 Task: Add job title "web developer".
Action: Mouse moved to (529, 142)
Screenshot: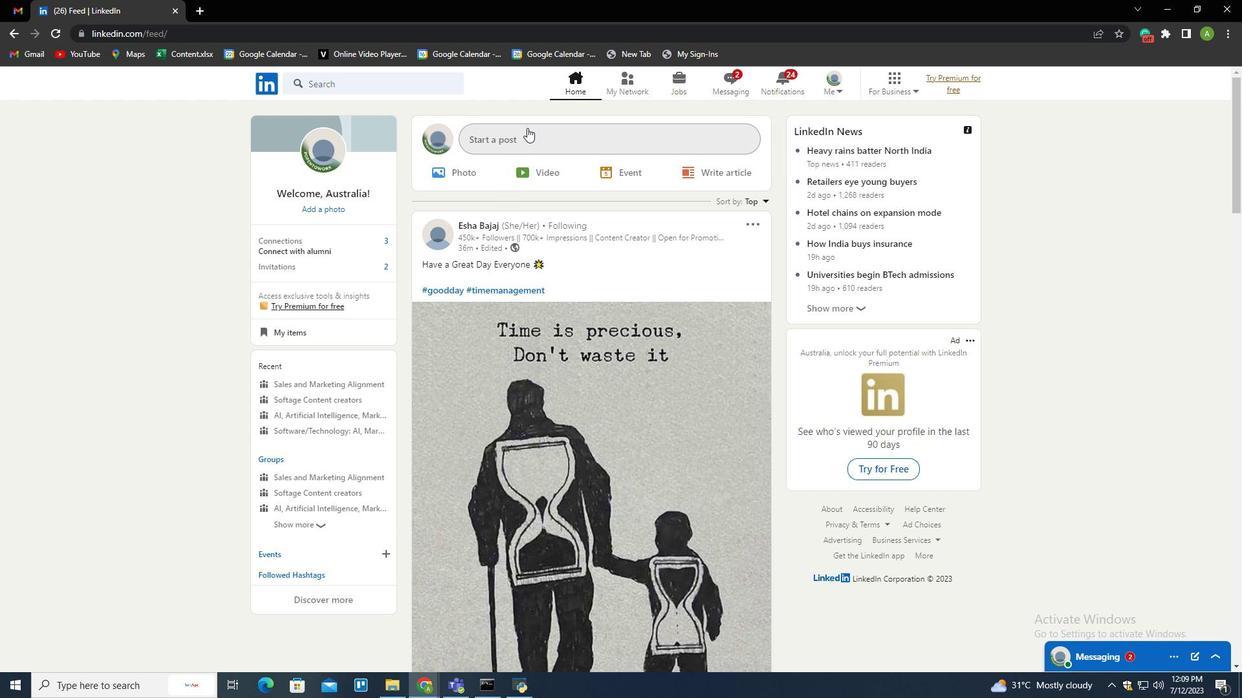 
Action: Mouse pressed left at (529, 142)
Screenshot: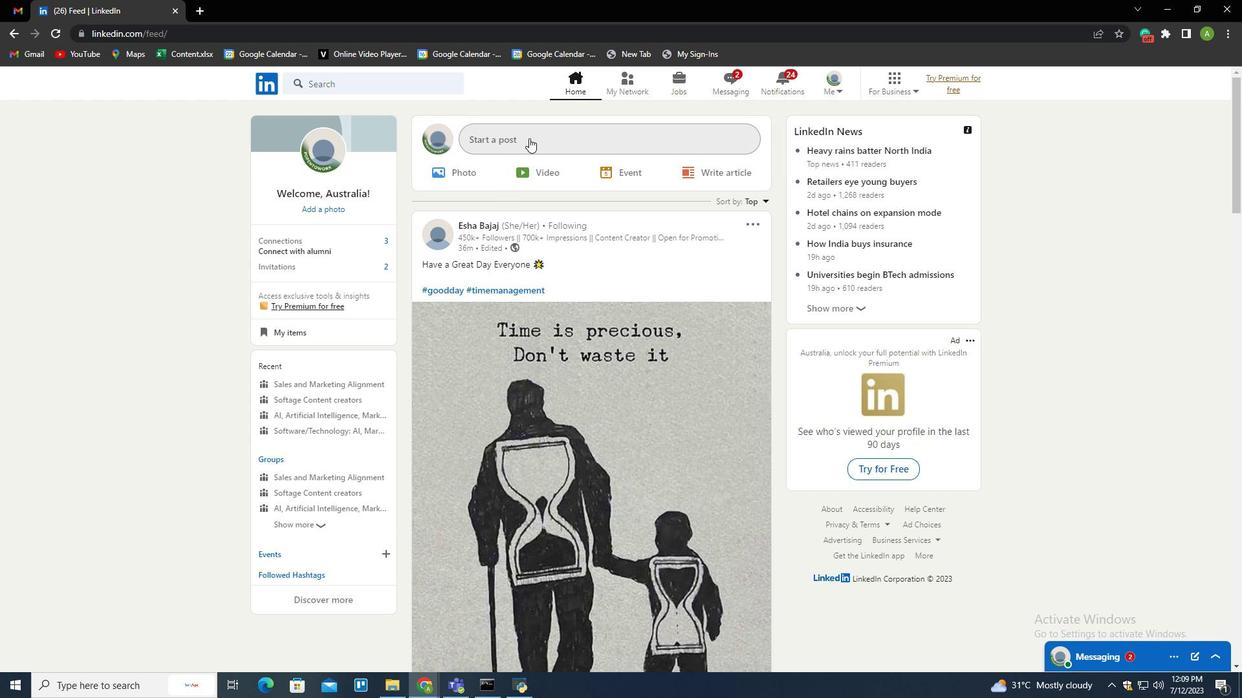
Action: Mouse moved to (548, 384)
Screenshot: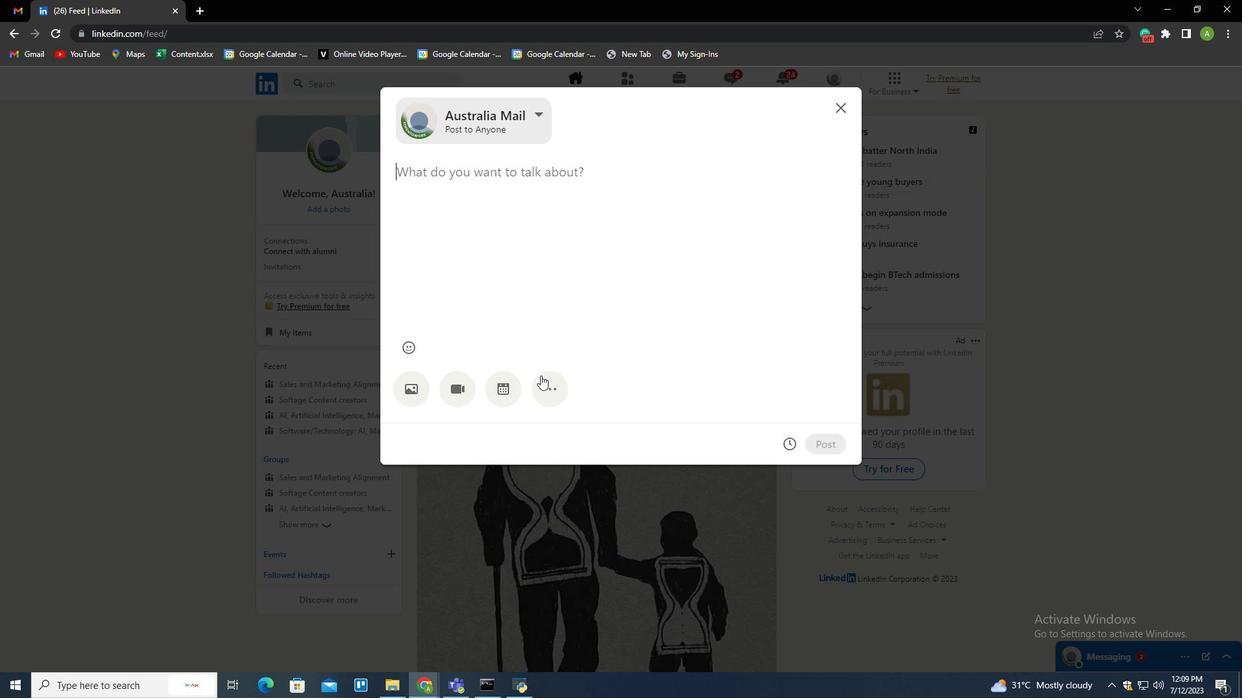 
Action: Mouse pressed left at (548, 384)
Screenshot: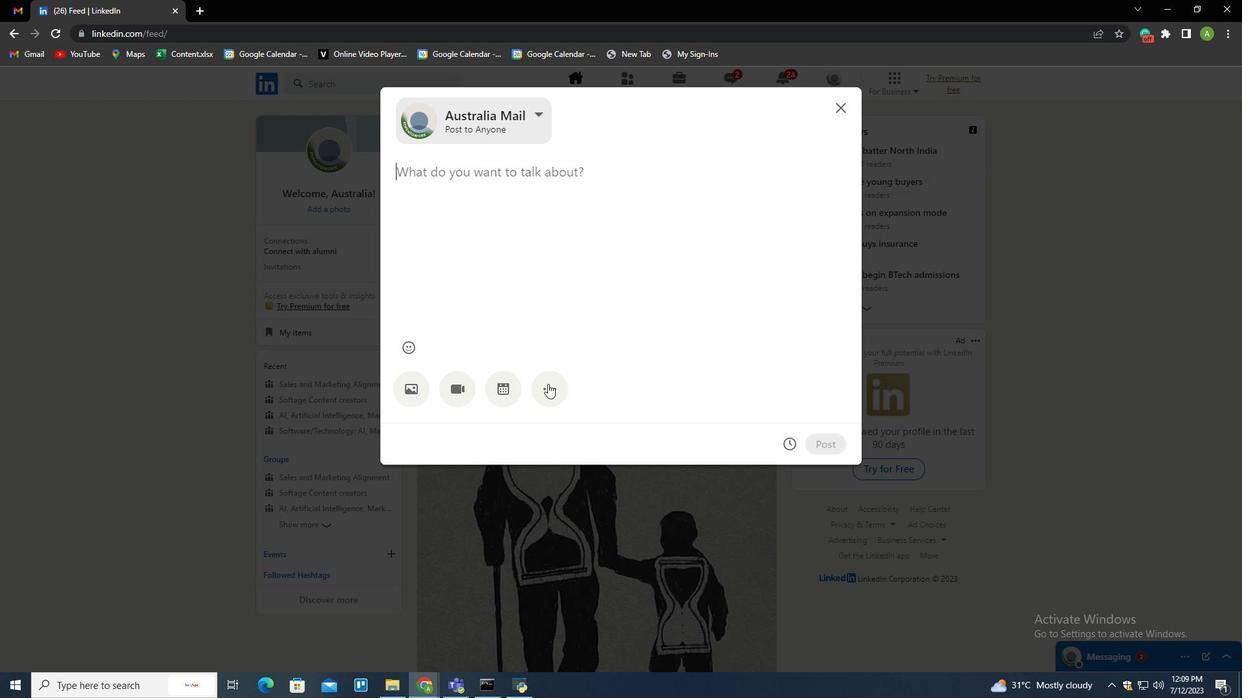 
Action: Mouse moved to (595, 388)
Screenshot: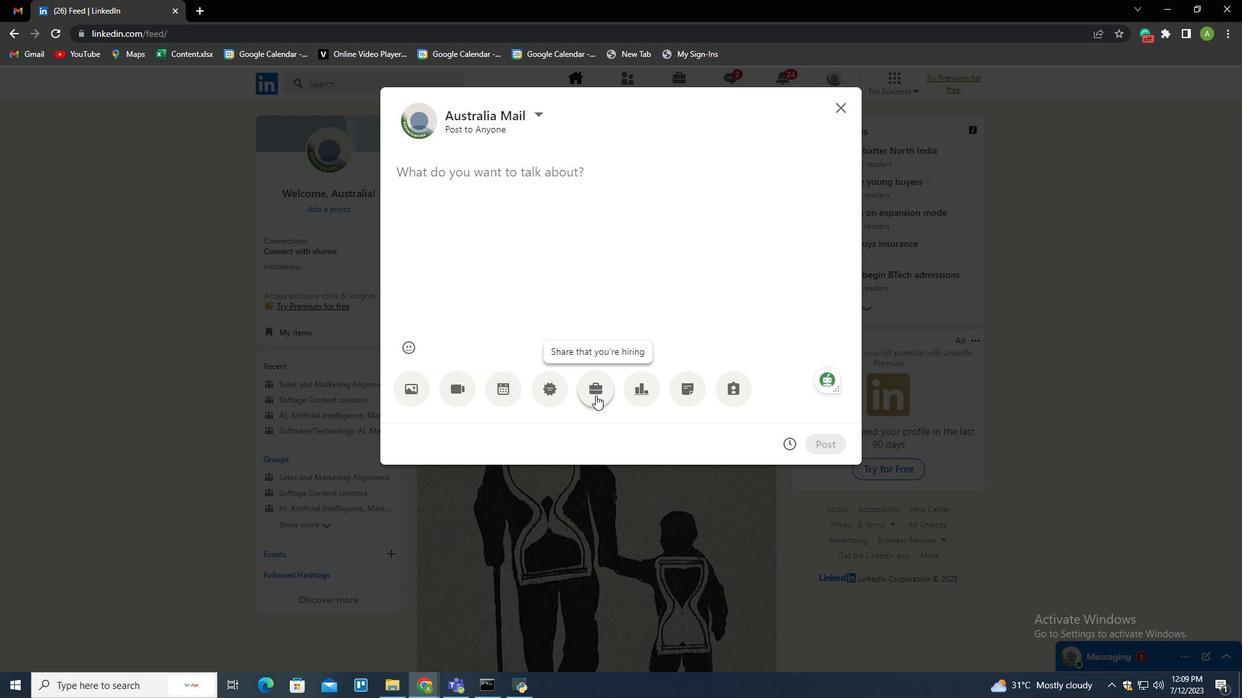 
Action: Mouse pressed left at (595, 388)
Screenshot: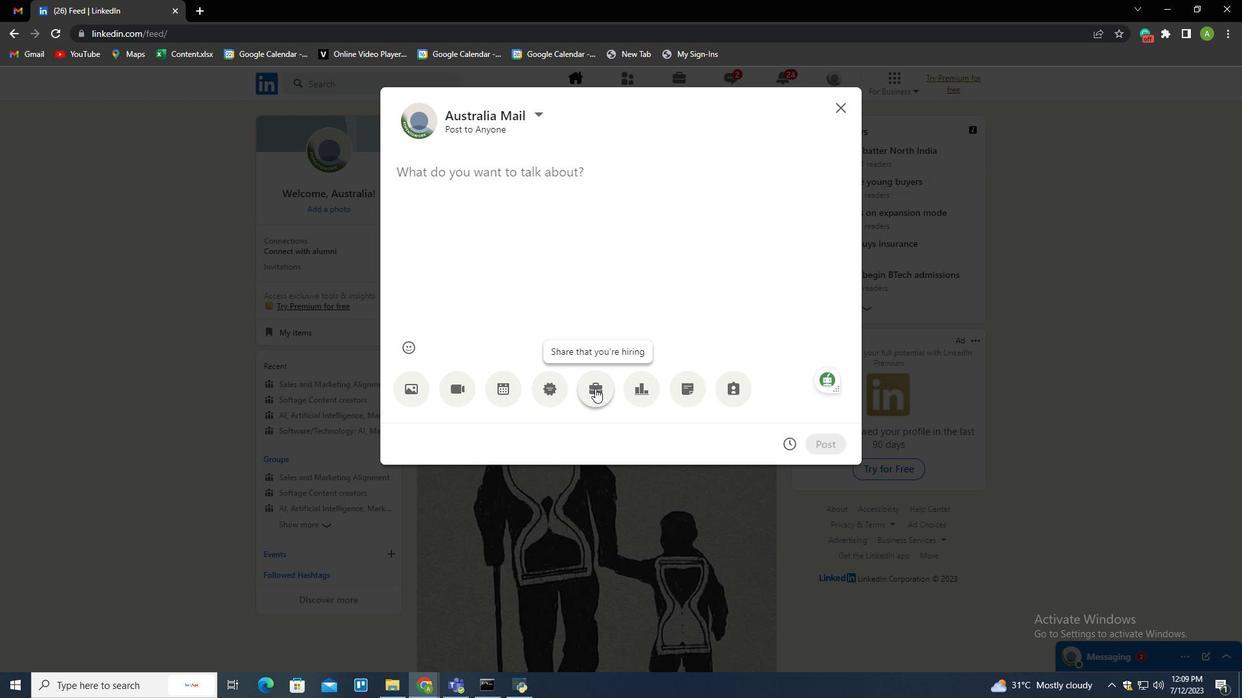 
Action: Mouse moved to (619, 529)
Screenshot: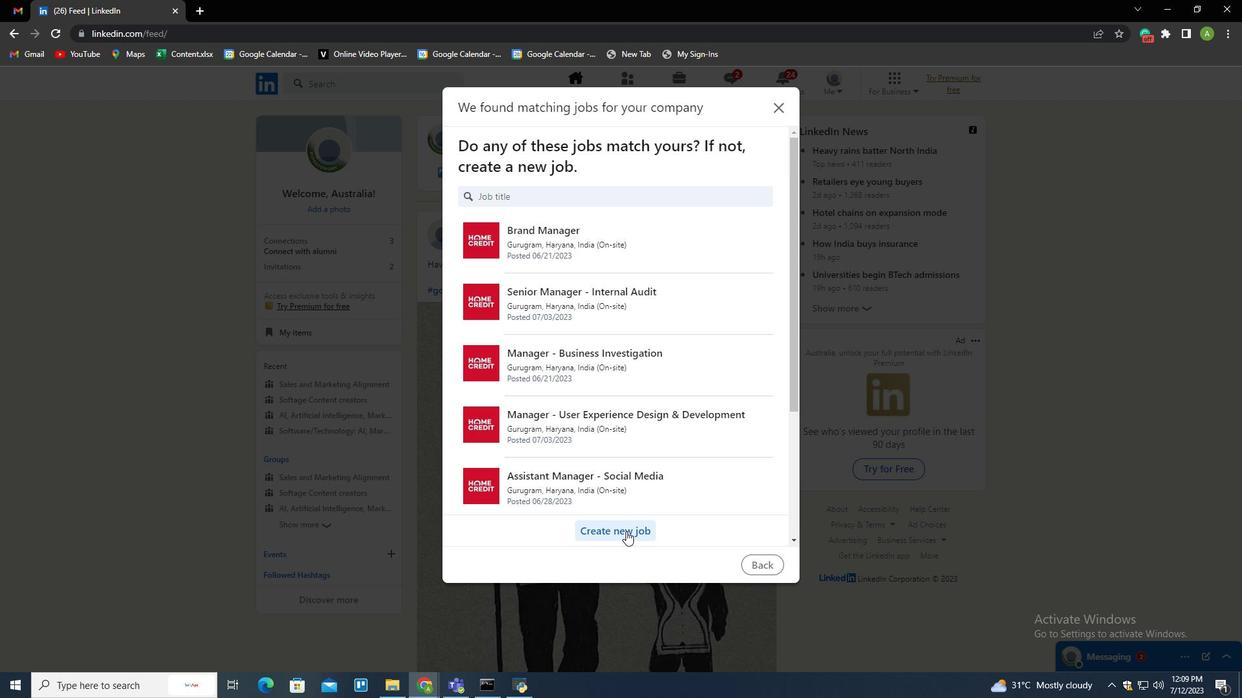 
Action: Mouse pressed left at (619, 529)
Screenshot: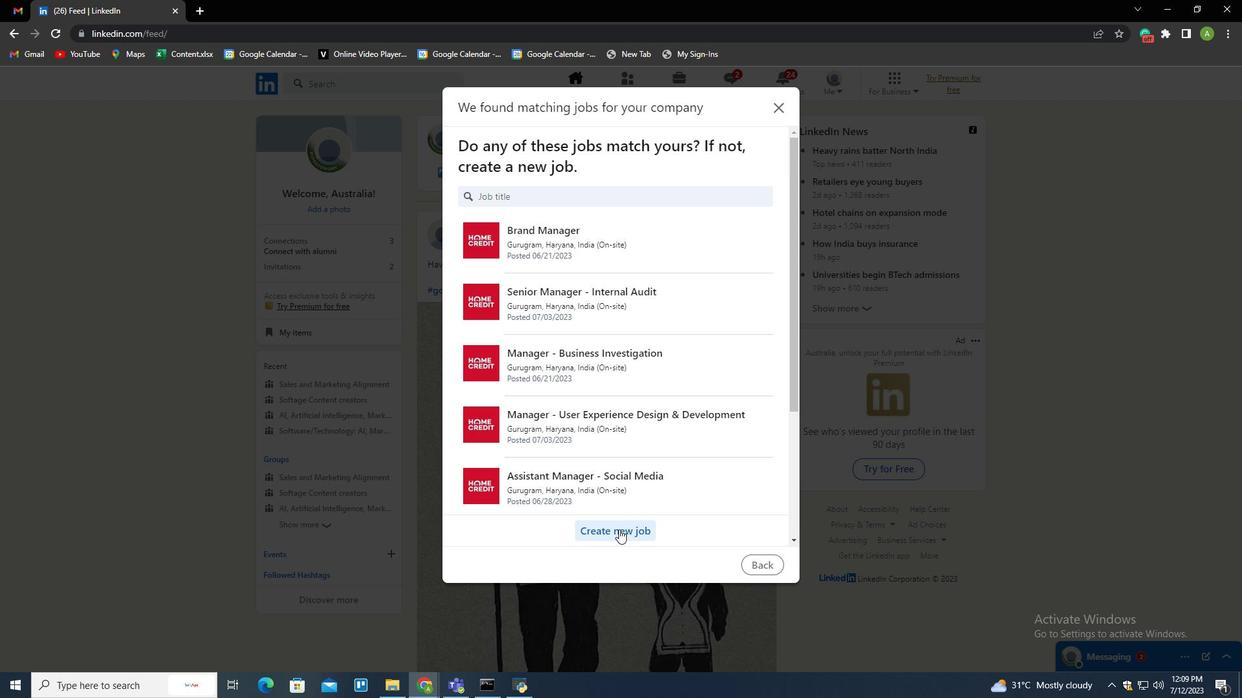 
Action: Mouse moved to (498, 172)
Screenshot: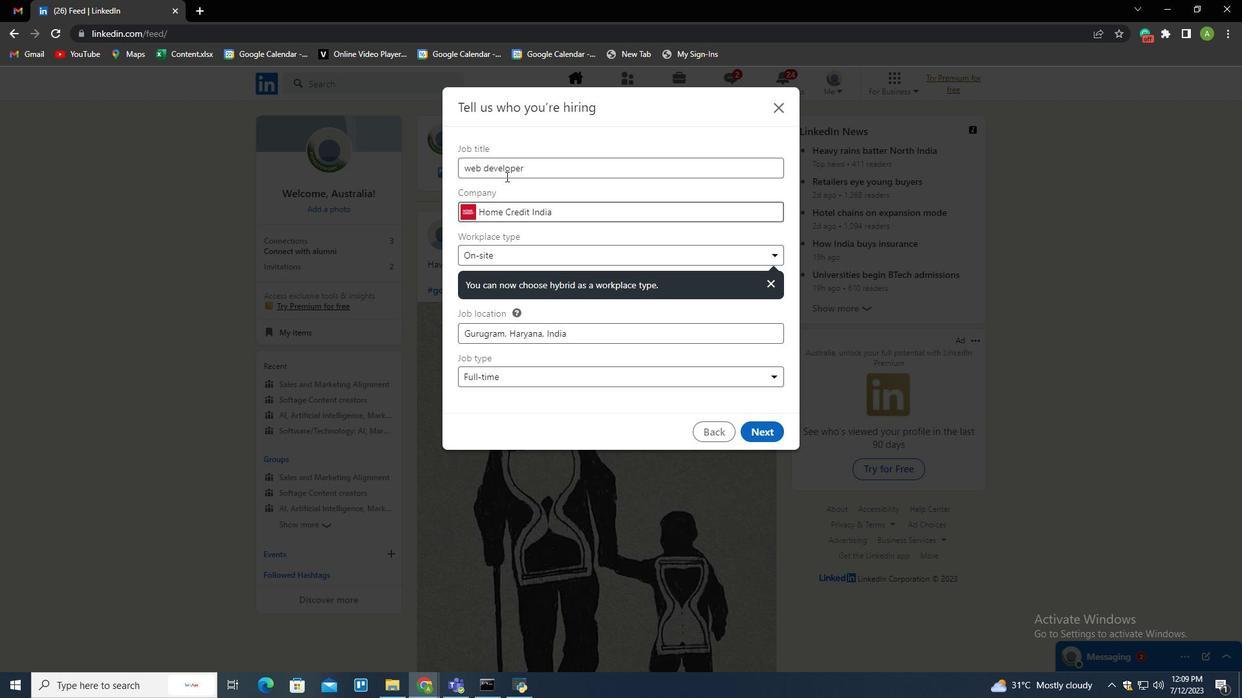 
Action: Mouse pressed left at (498, 172)
Screenshot: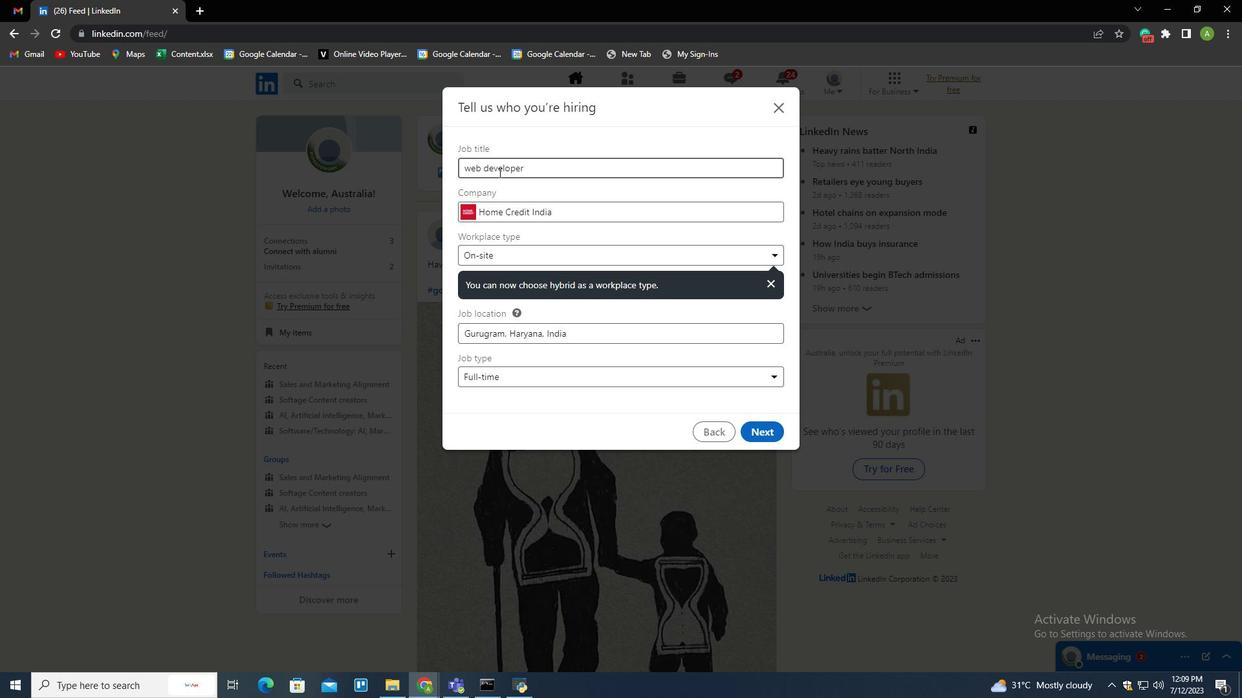 
Action: Mouse pressed left at (498, 172)
Screenshot: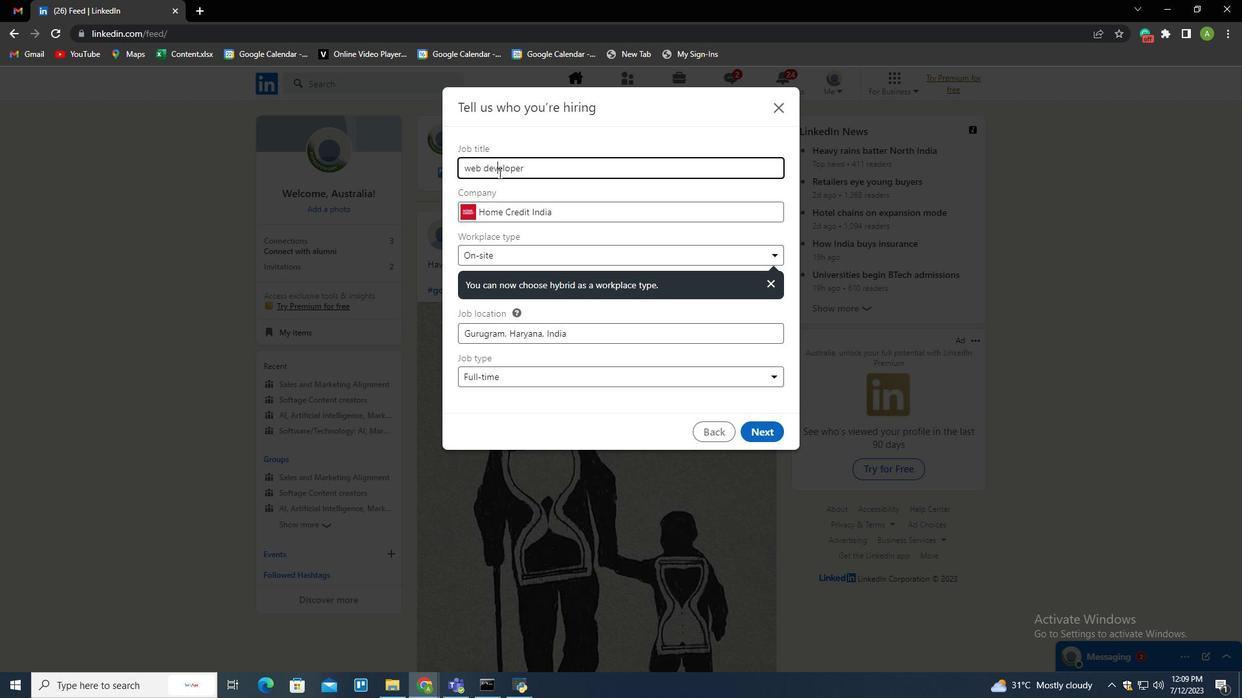 
Action: Mouse pressed left at (498, 172)
Screenshot: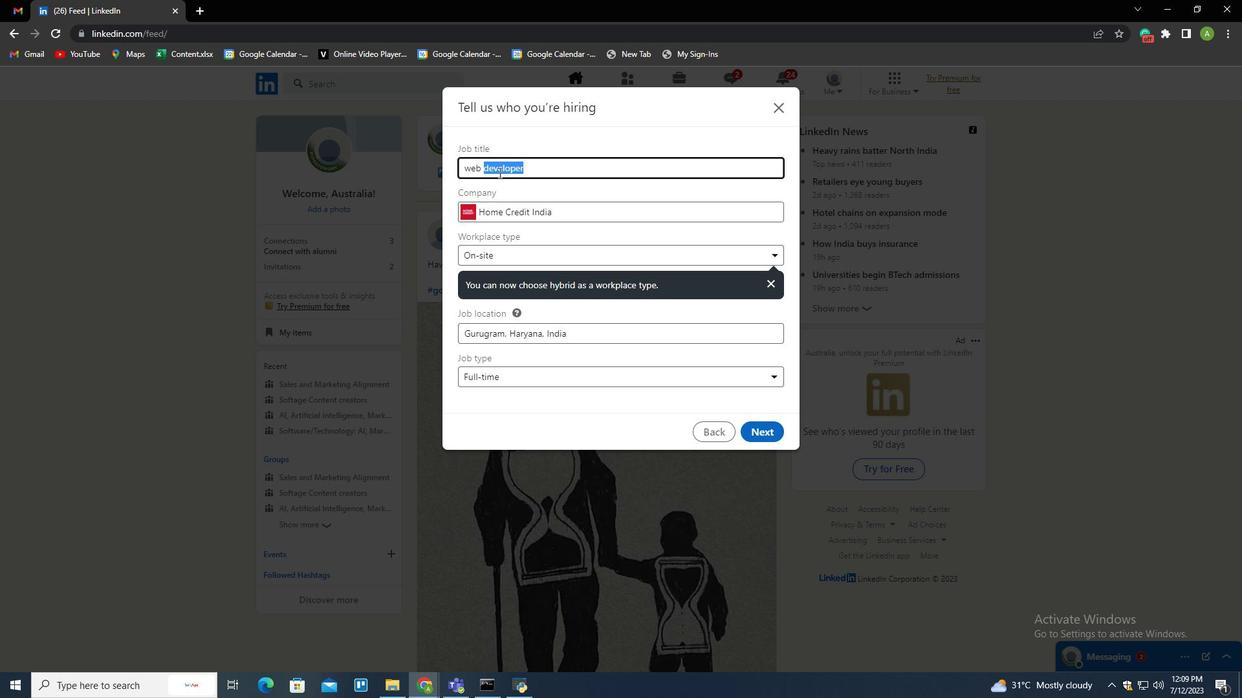 
Action: Mouse pressed left at (498, 172)
Screenshot: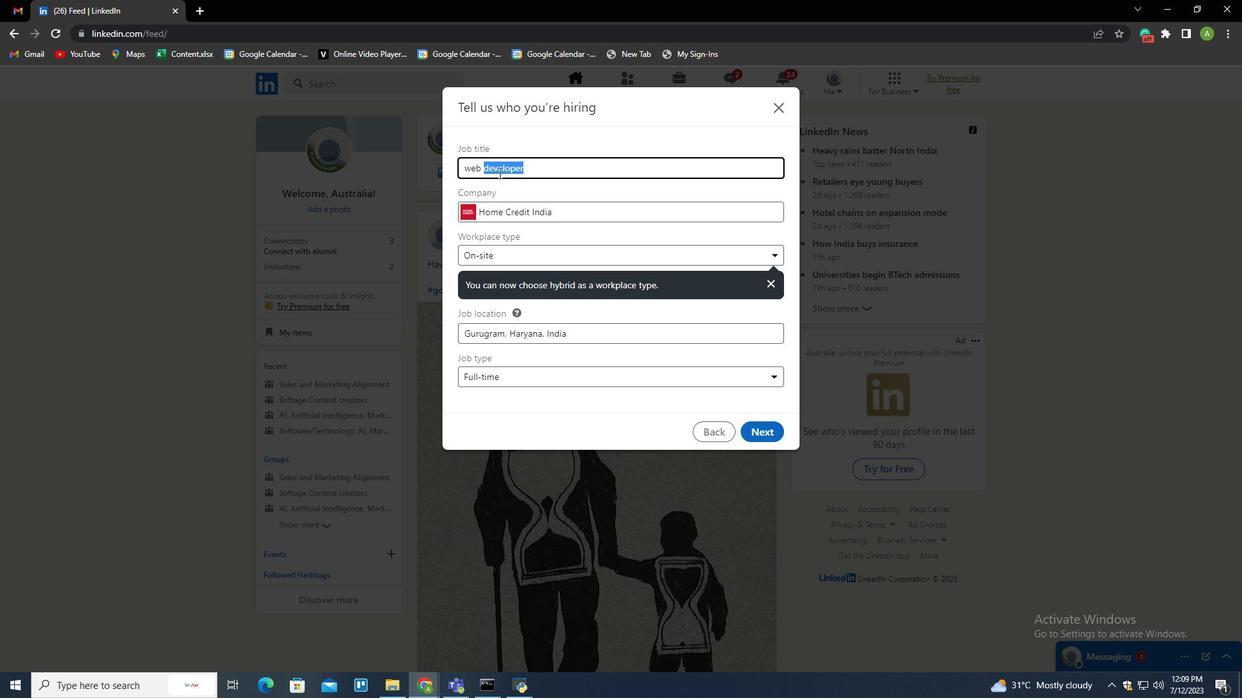 
Action: Mouse pressed left at (498, 172)
Screenshot: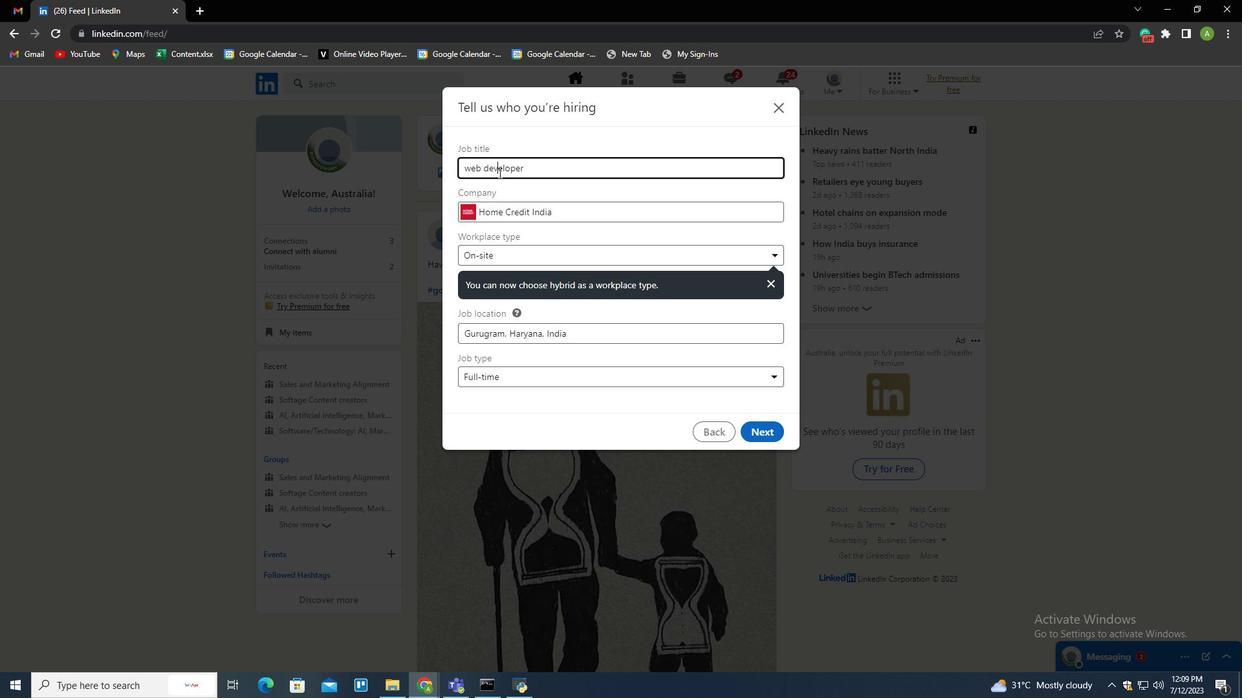 
Action: Key pressed web<Key.space>developer
Screenshot: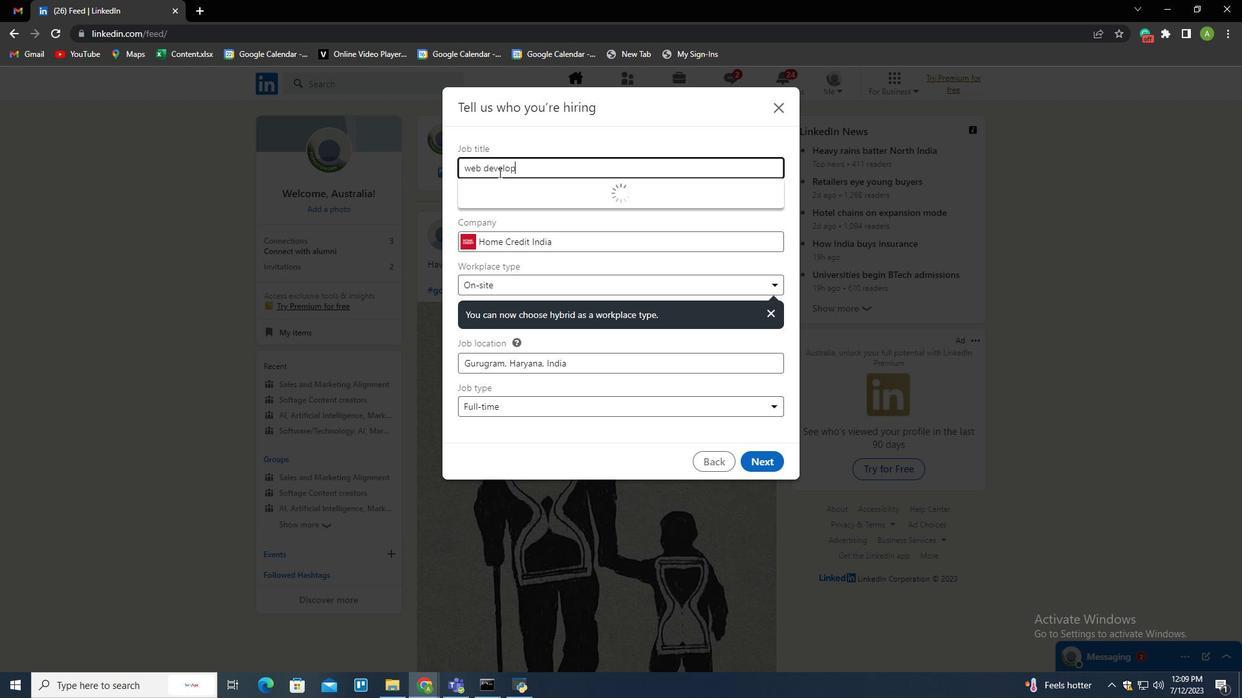
Action: Mouse moved to (550, 175)
Screenshot: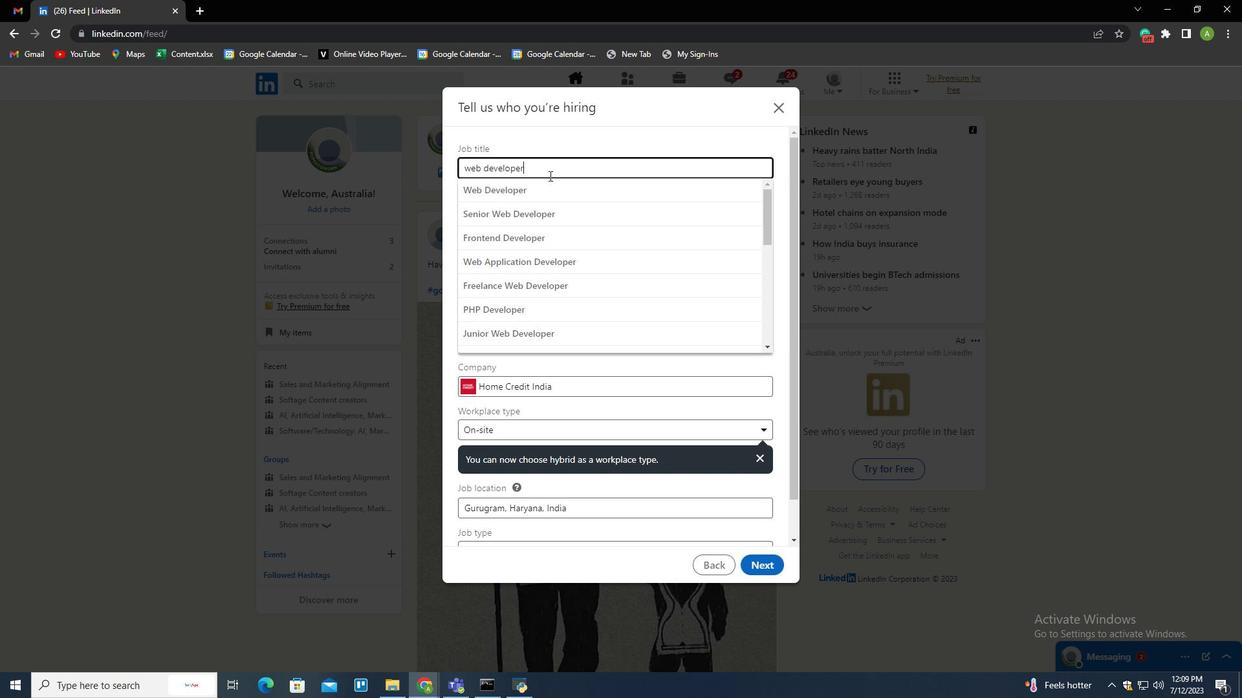 
Action: Mouse pressed left at (550, 175)
Screenshot: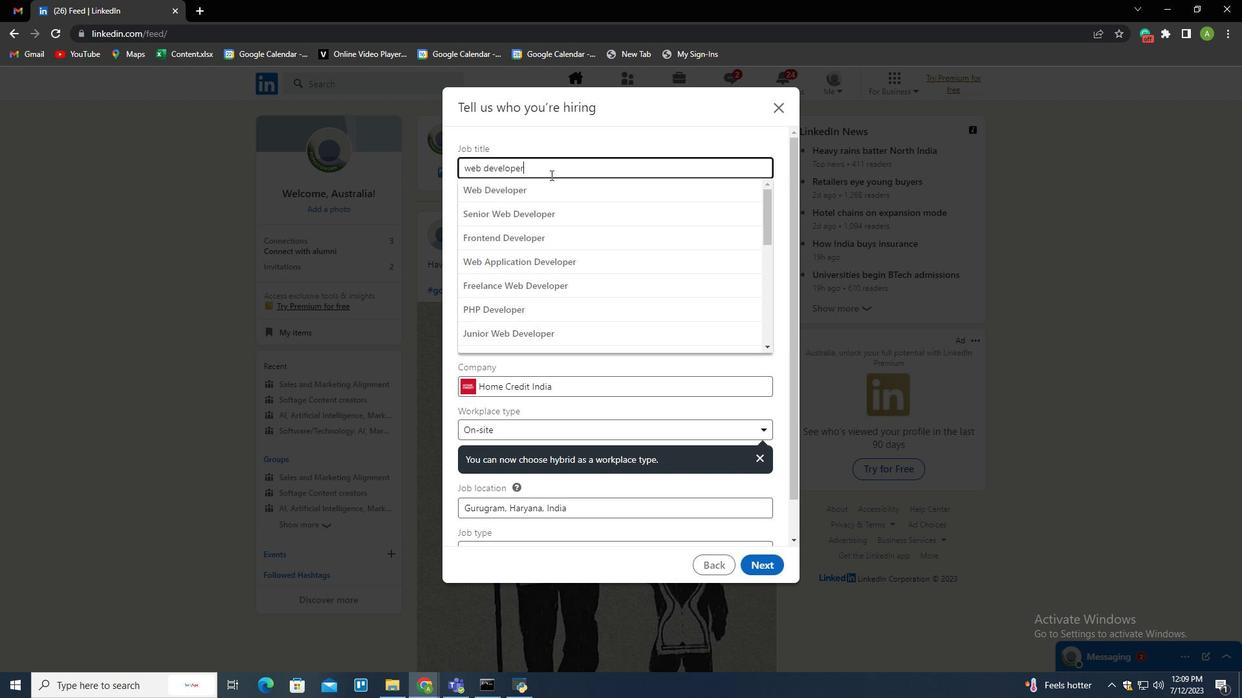 
Action: Mouse moved to (572, 161)
Screenshot: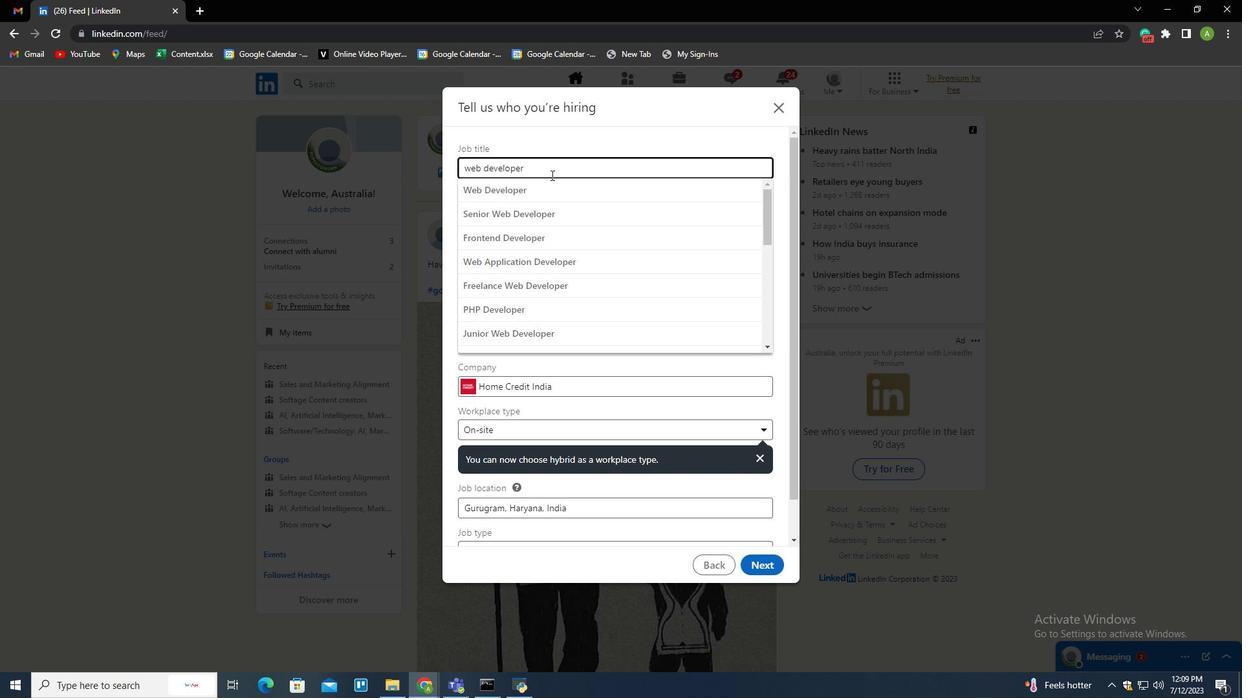 
Action: Mouse pressed left at (572, 161)
Screenshot: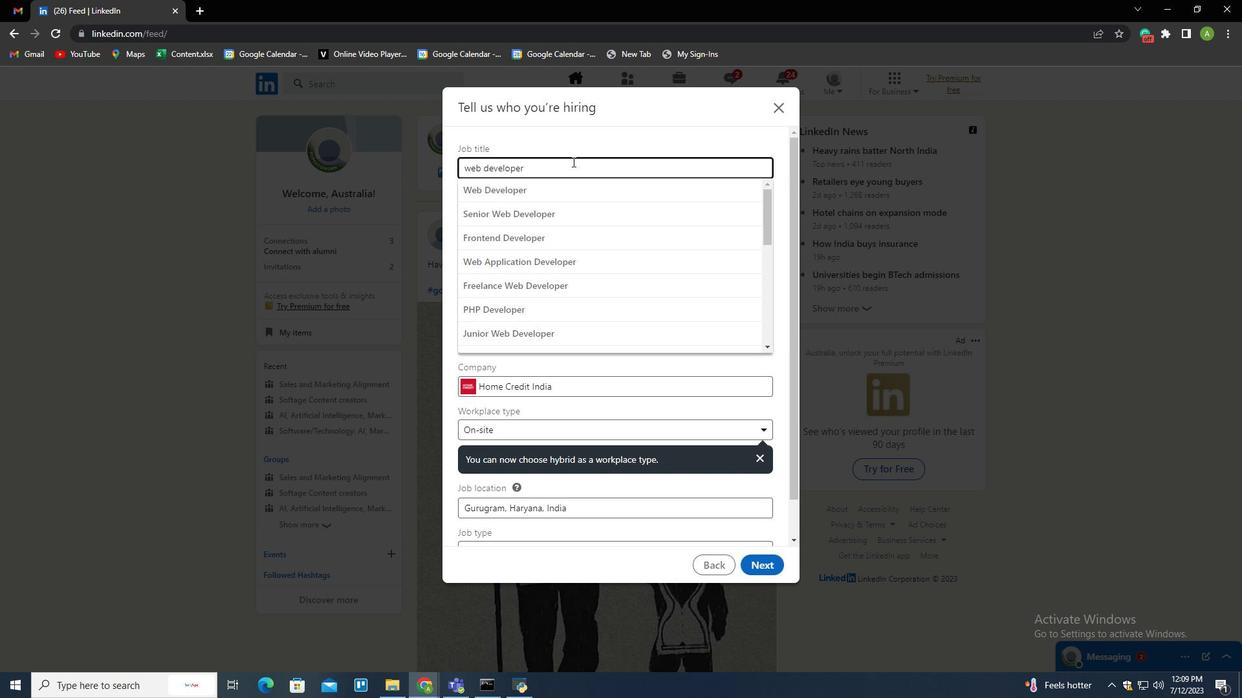 
Action: Mouse moved to (624, 146)
Screenshot: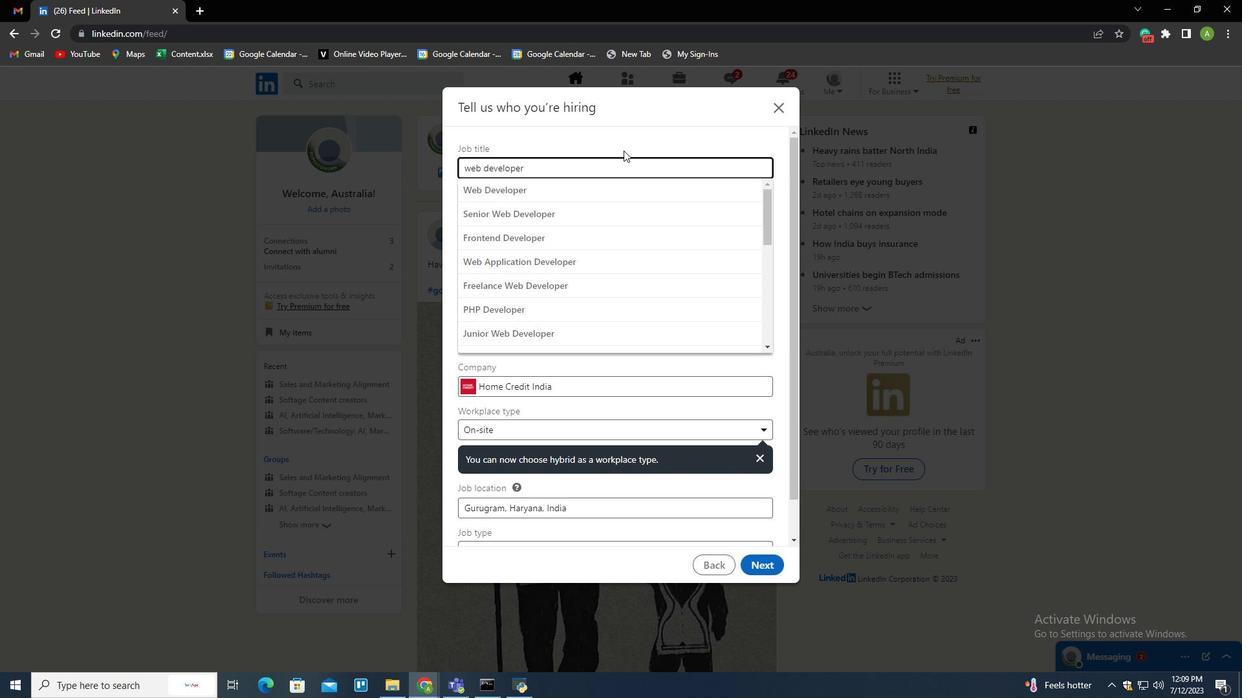 
Action: Mouse pressed left at (624, 146)
Screenshot: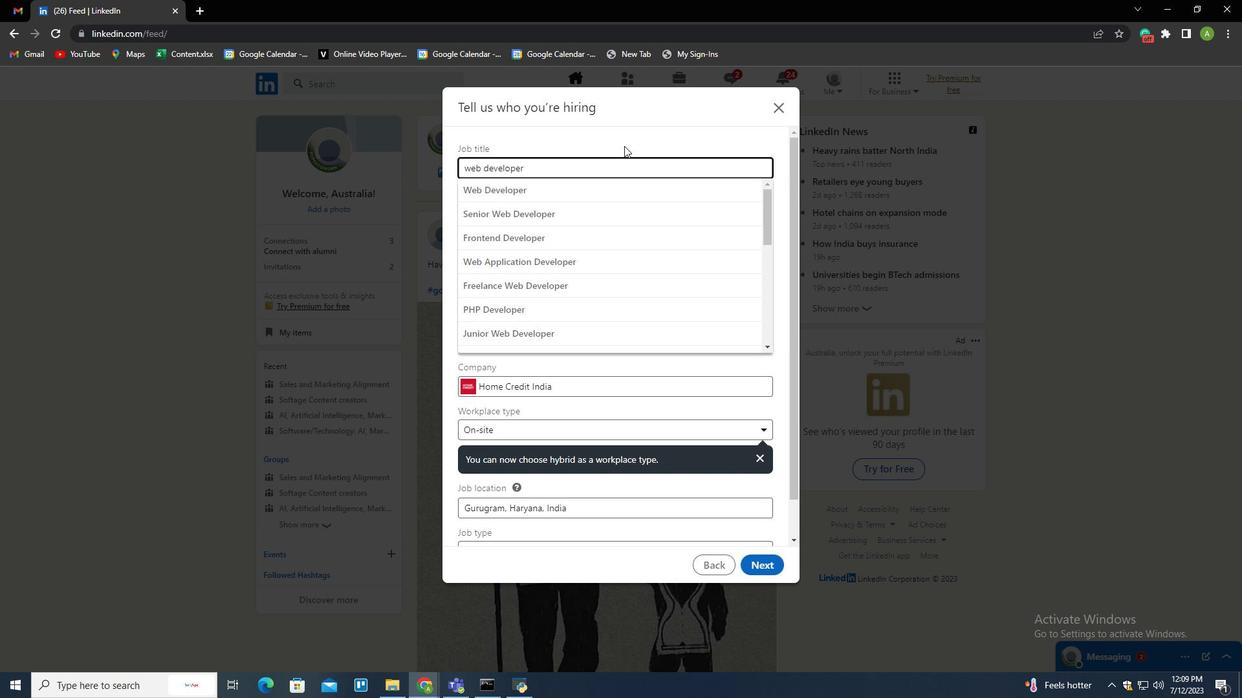 
Action: Mouse moved to (767, 426)
Screenshot: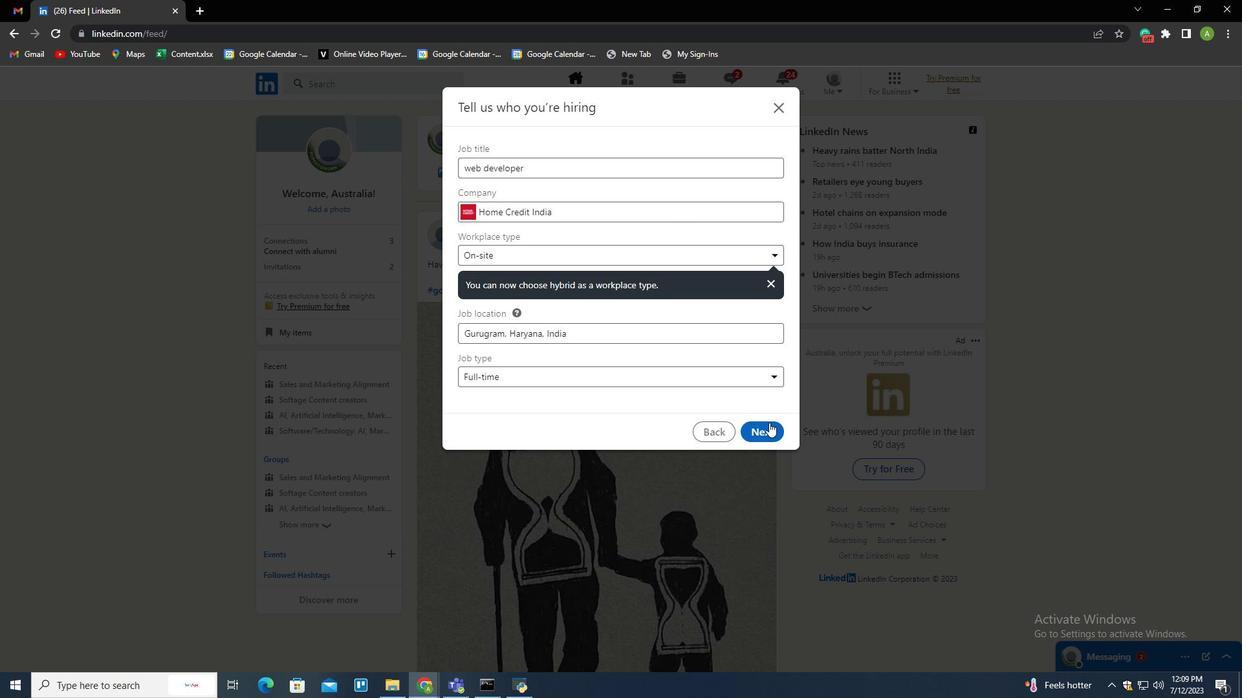 
Action: Mouse pressed left at (767, 426)
Screenshot: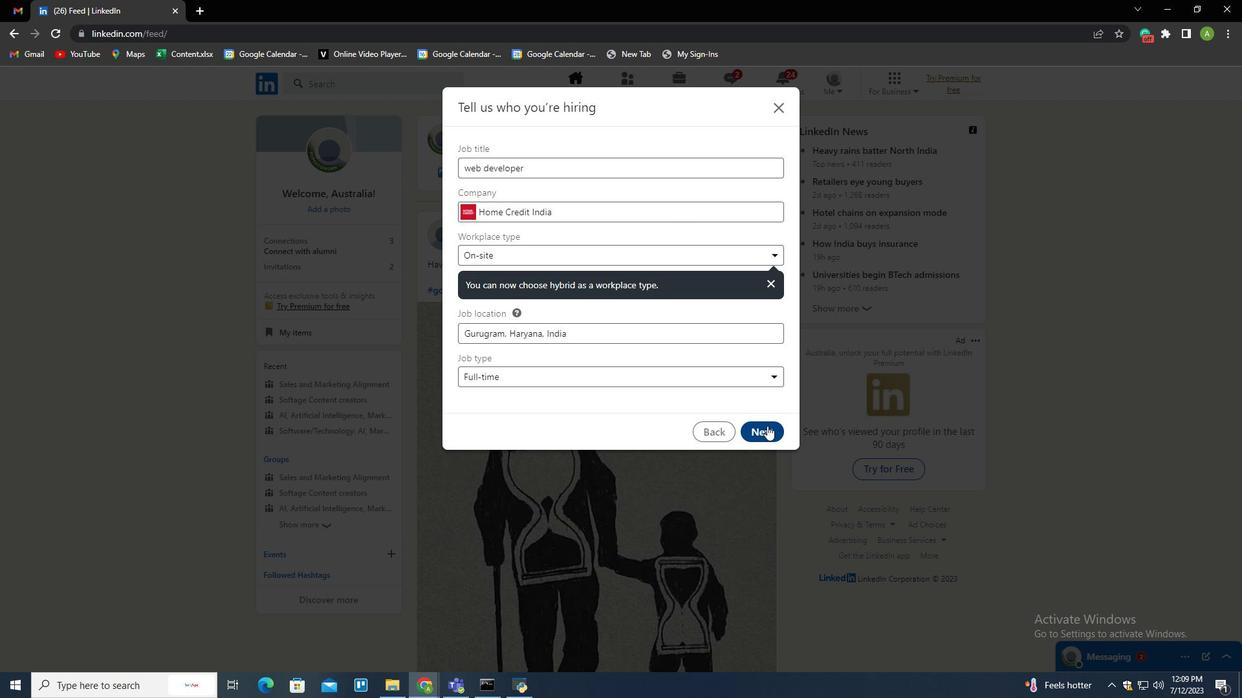 
